 Task: Create a sub task System Test and UAT for the task  Create a new online tool for digital asset management in the project AgileHero , assign it to team member softage.3@softage.net and update the status of the sub task to  On Track  , set the priority of the sub task to Low
Action: Mouse moved to (73, 483)
Screenshot: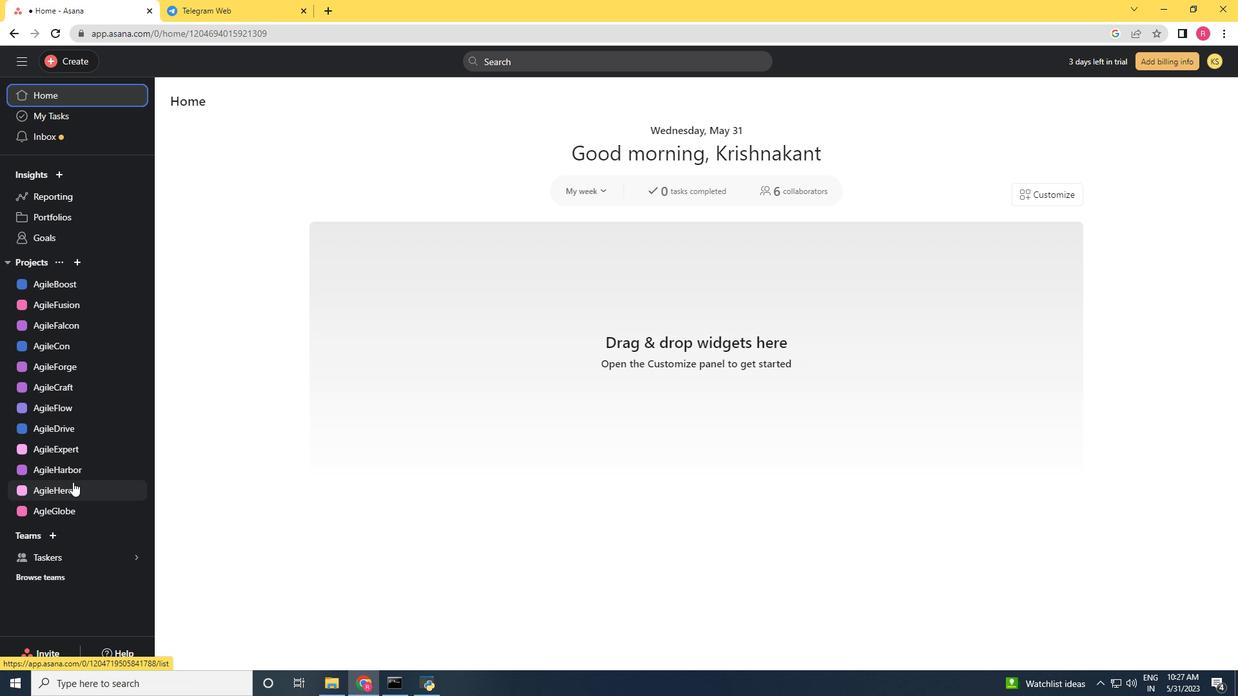 
Action: Mouse pressed left at (73, 483)
Screenshot: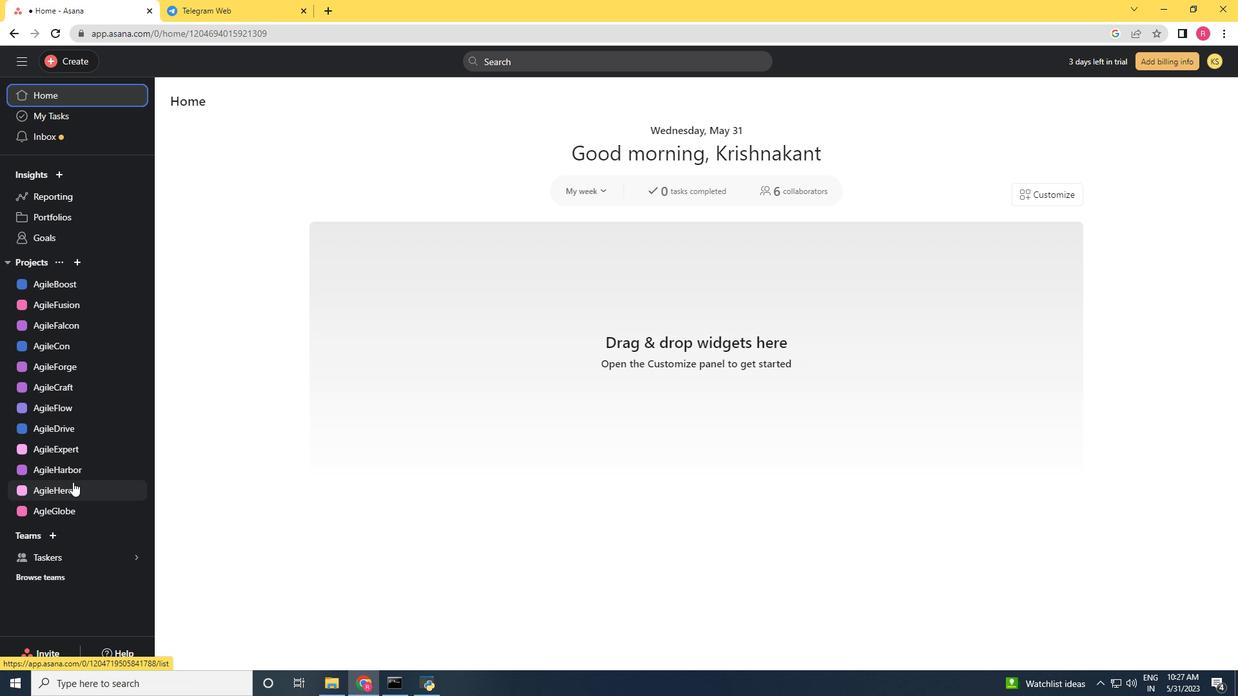 
Action: Mouse moved to (578, 280)
Screenshot: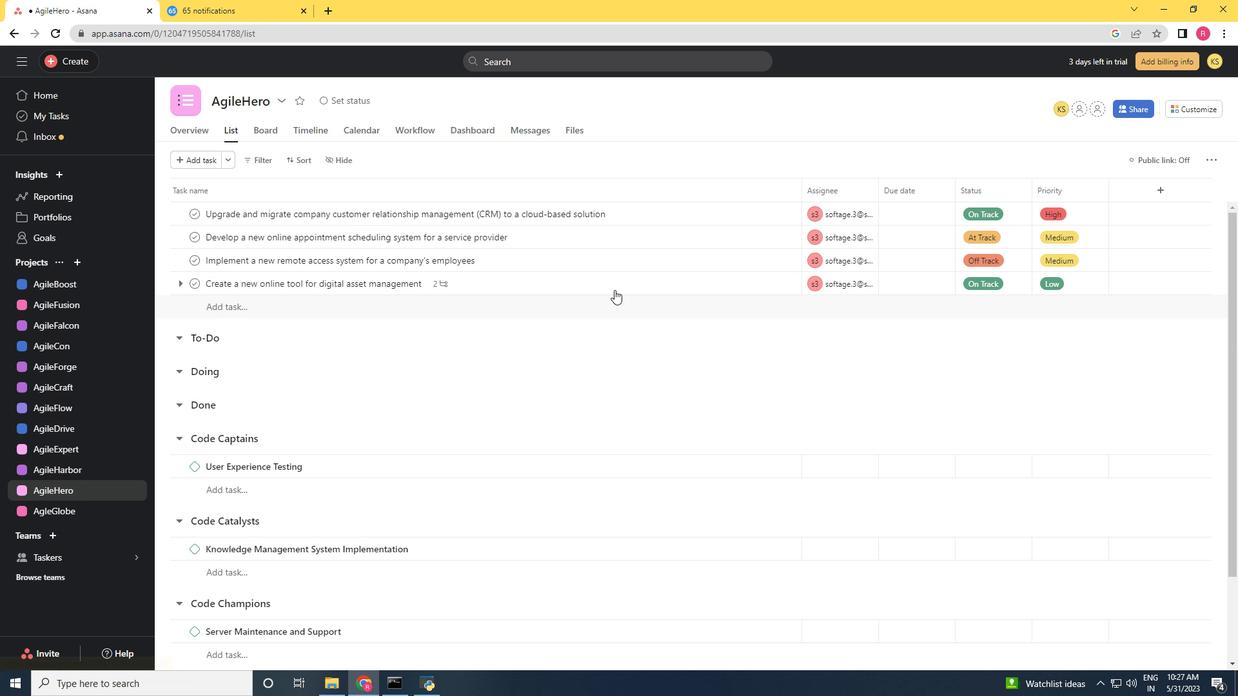 
Action: Mouse pressed left at (578, 280)
Screenshot: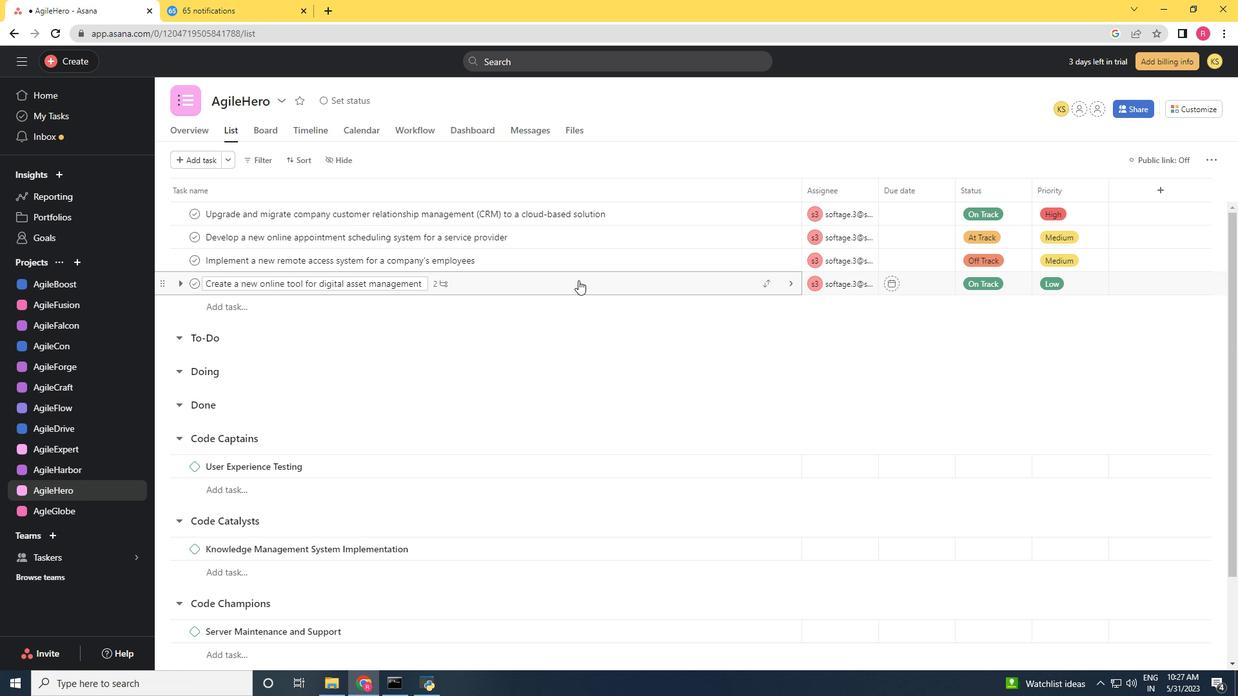 
Action: Mouse moved to (963, 338)
Screenshot: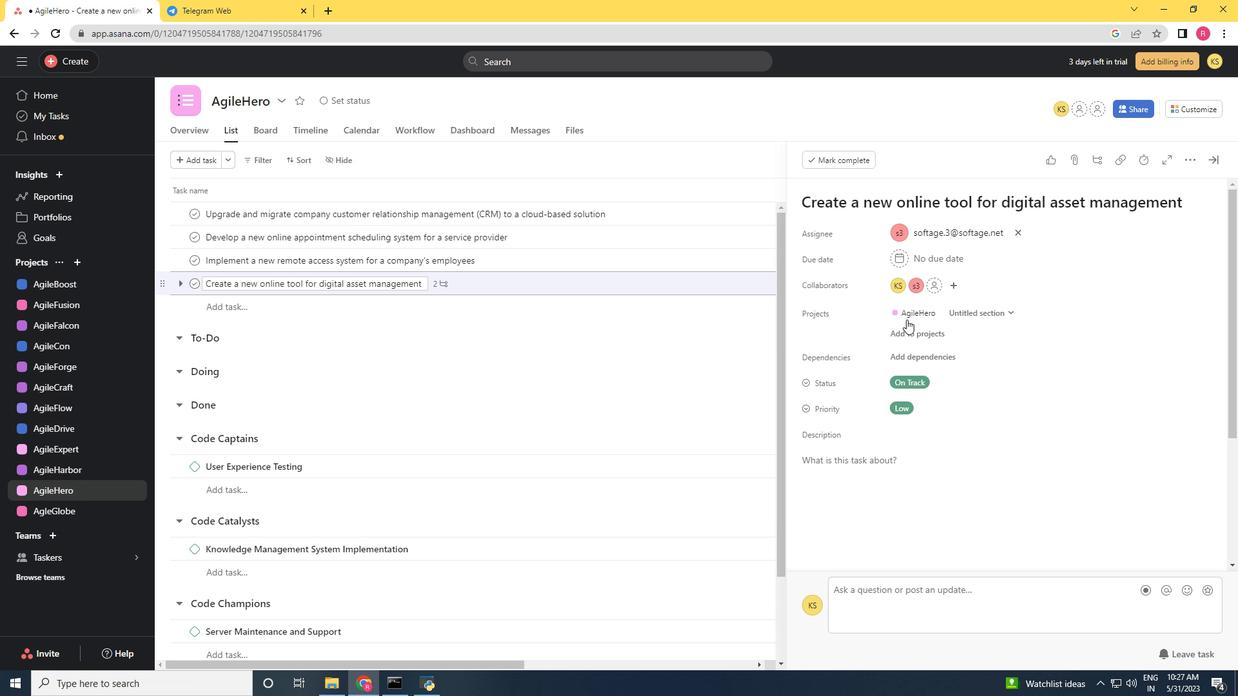 
Action: Mouse scrolled (963, 337) with delta (0, 0)
Screenshot: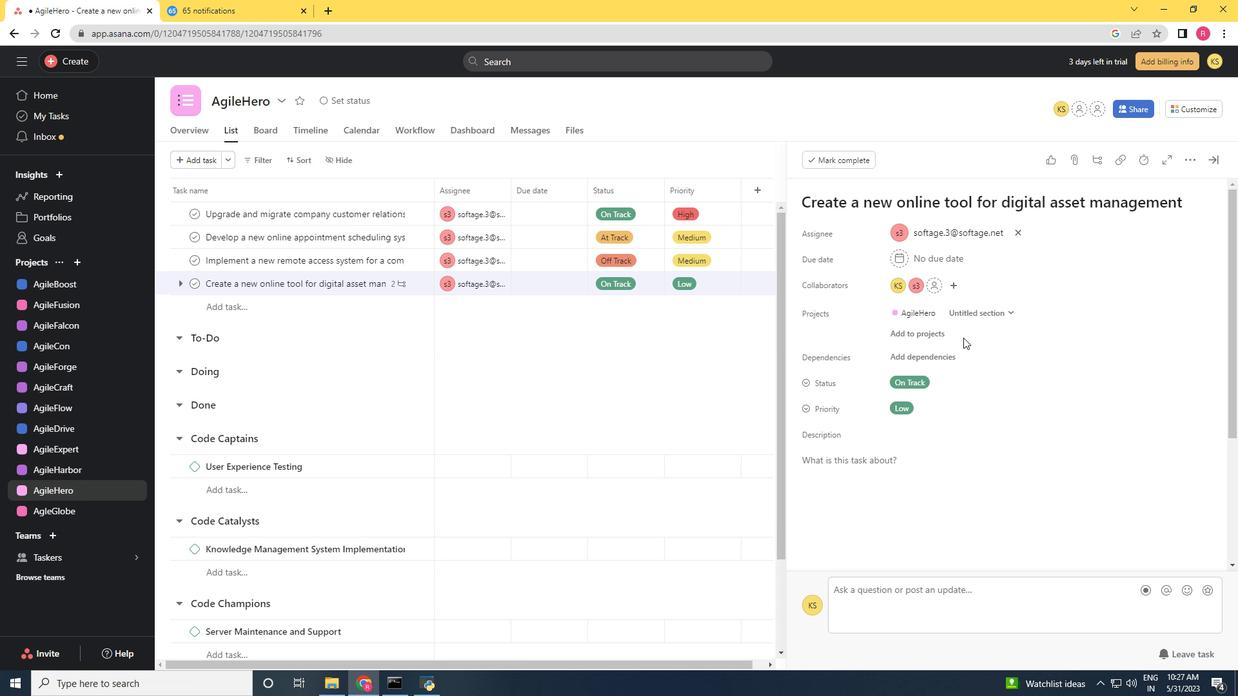 
Action: Mouse moved to (963, 344)
Screenshot: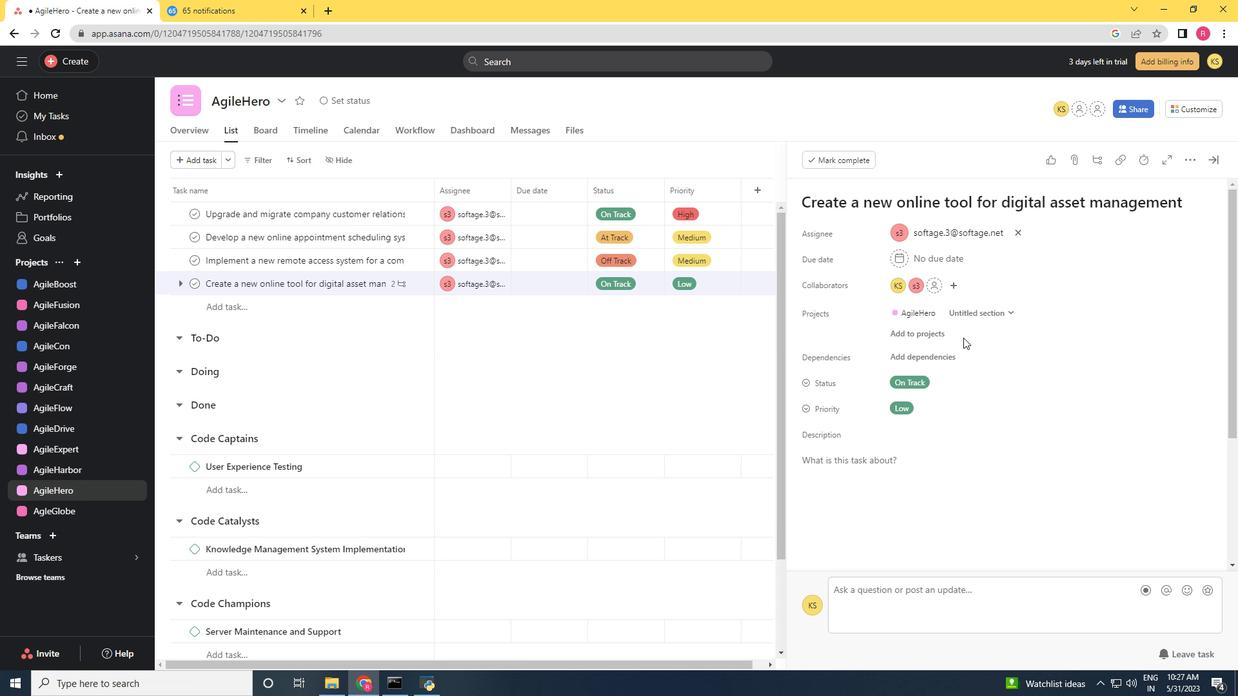 
Action: Mouse scrolled (963, 341) with delta (0, 0)
Screenshot: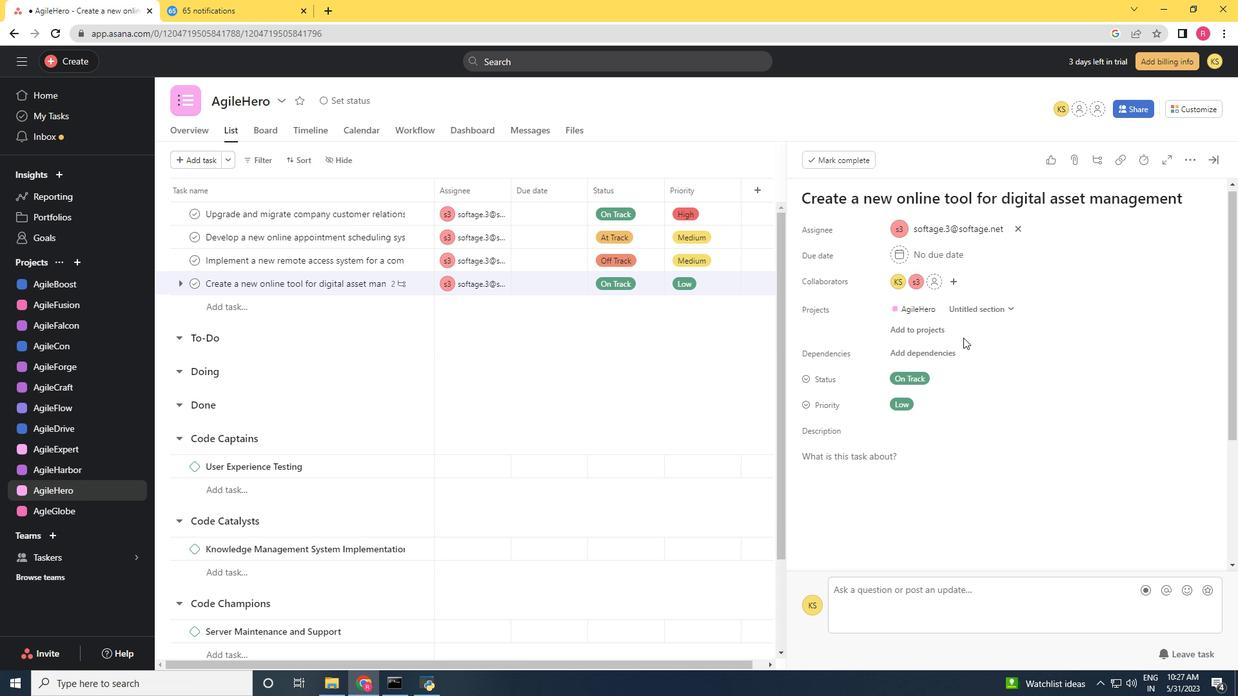 
Action: Mouse moved to (958, 378)
Screenshot: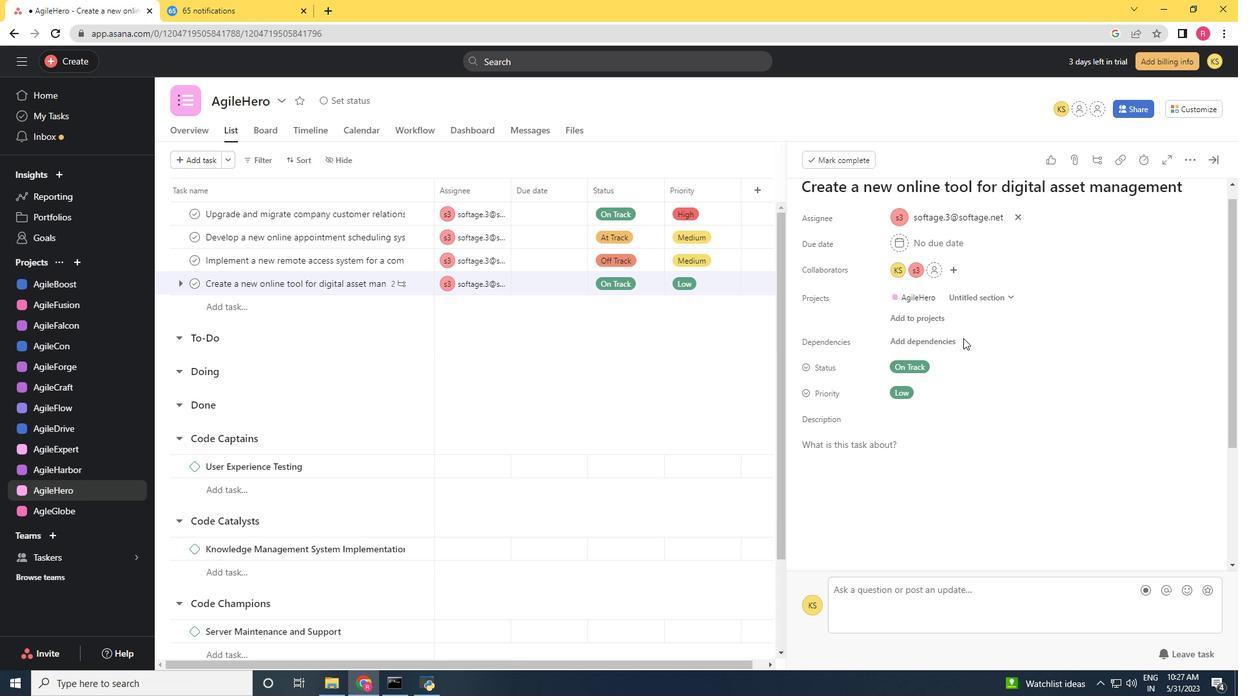 
Action: Mouse scrolled (958, 377) with delta (0, 0)
Screenshot: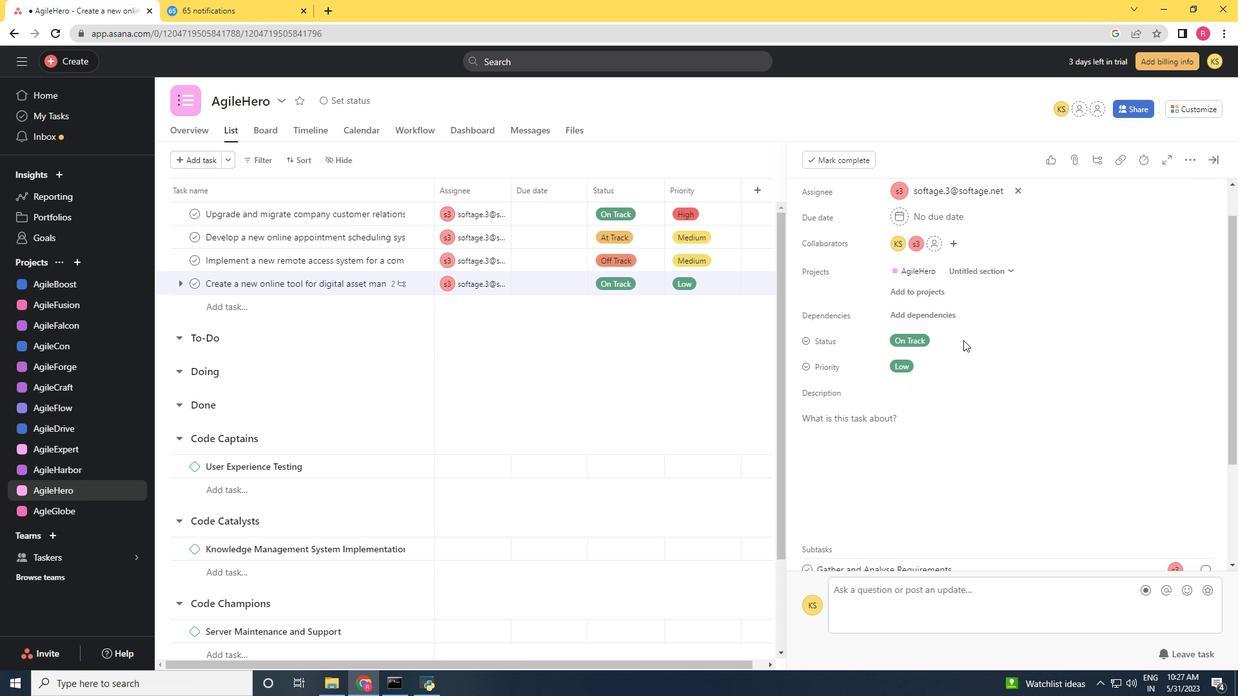 
Action: Mouse moved to (826, 467)
Screenshot: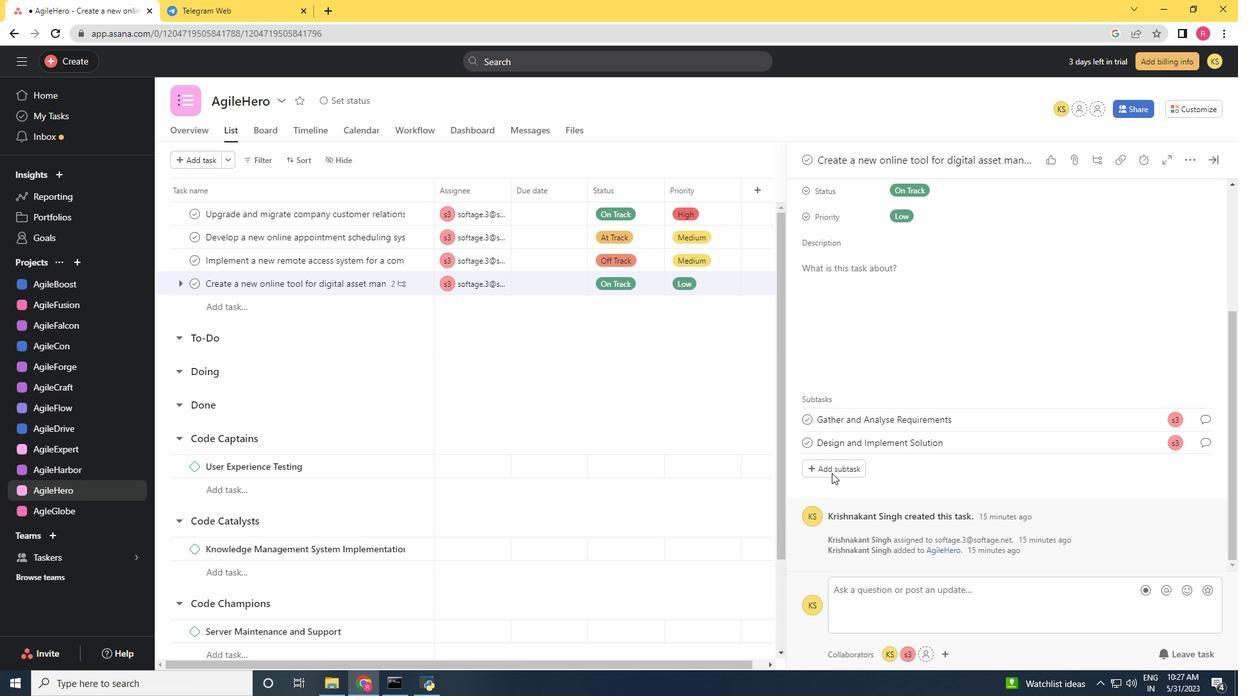 
Action: Mouse pressed left at (826, 467)
Screenshot: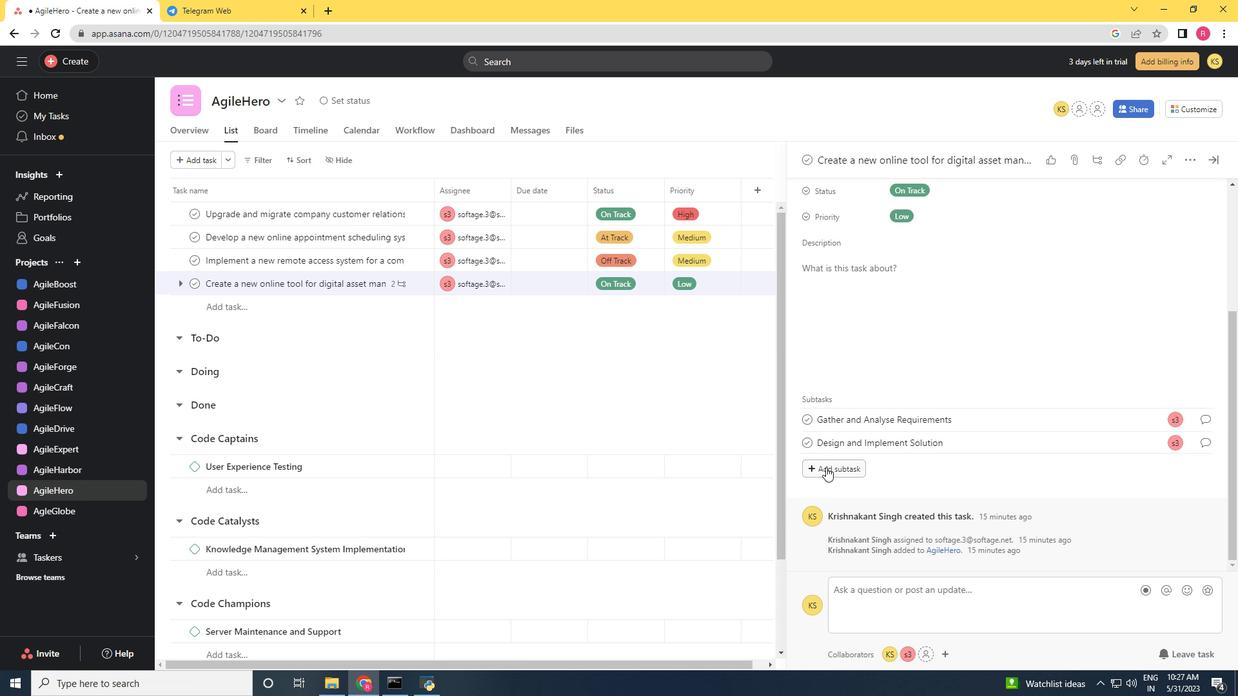 
Action: Key pressed <Key.shift><Key.shift><Key.shift><Key.shift><Key.shift><Key.shift><Key.shift><Key.shift>System<Key.space><Key.shift>t<Key.backspace><Key.shift>Test<Key.space>and<Key.space><Key.shift>UAT<Key.space>
Screenshot: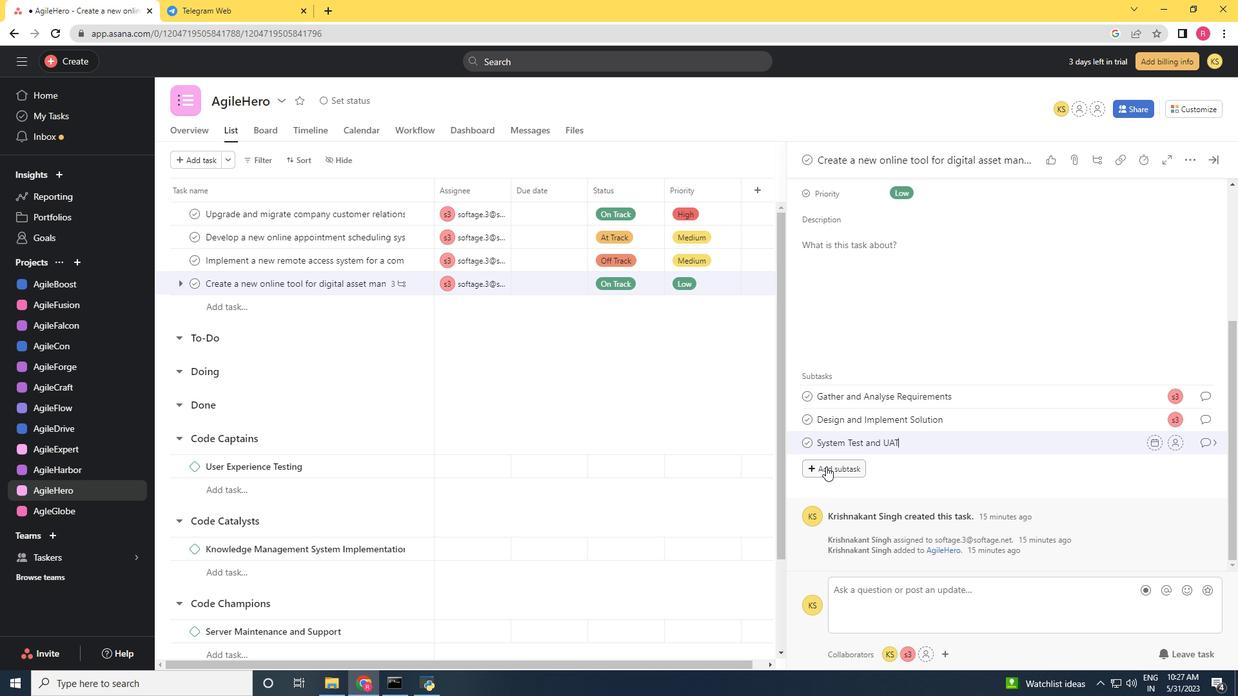 
Action: Mouse moved to (1184, 439)
Screenshot: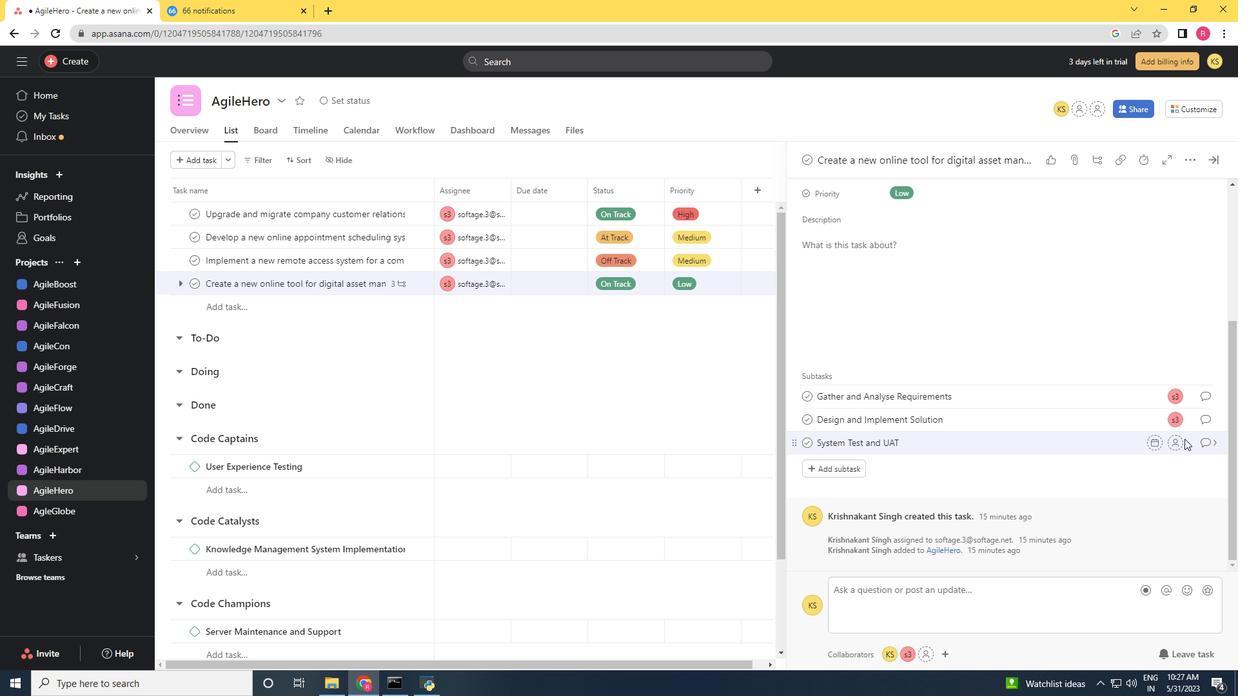 
Action: Mouse pressed left at (1184, 439)
Screenshot: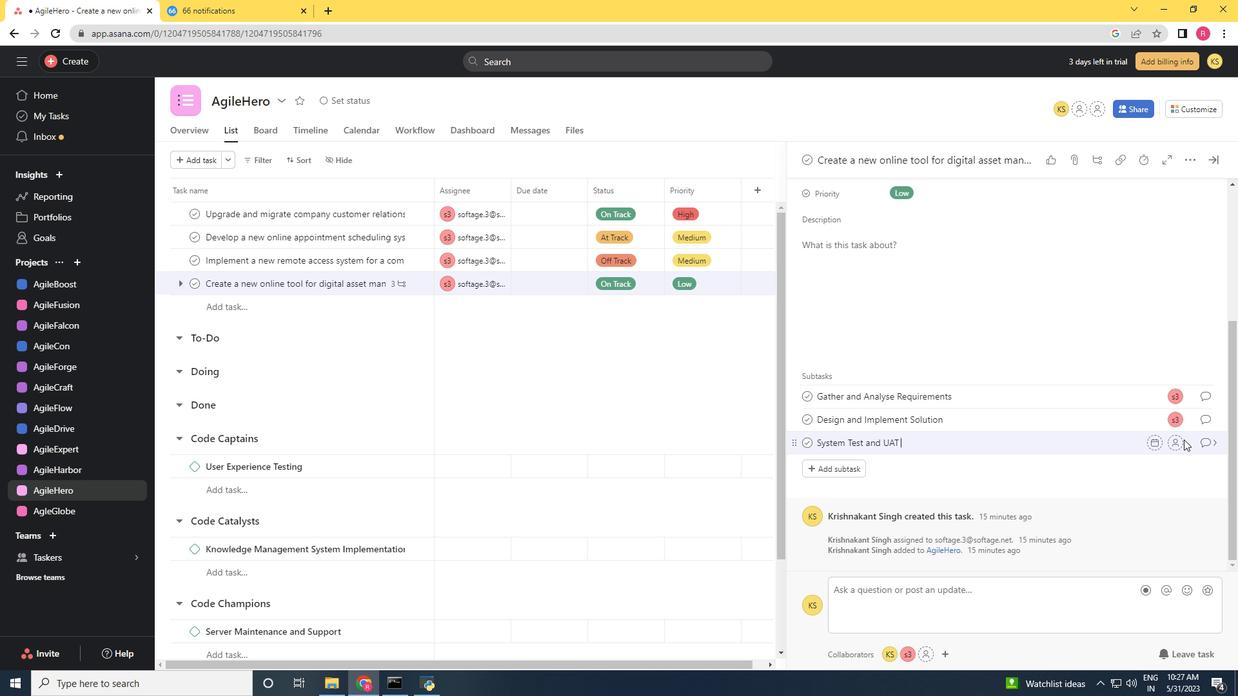 
Action: Mouse moved to (1174, 445)
Screenshot: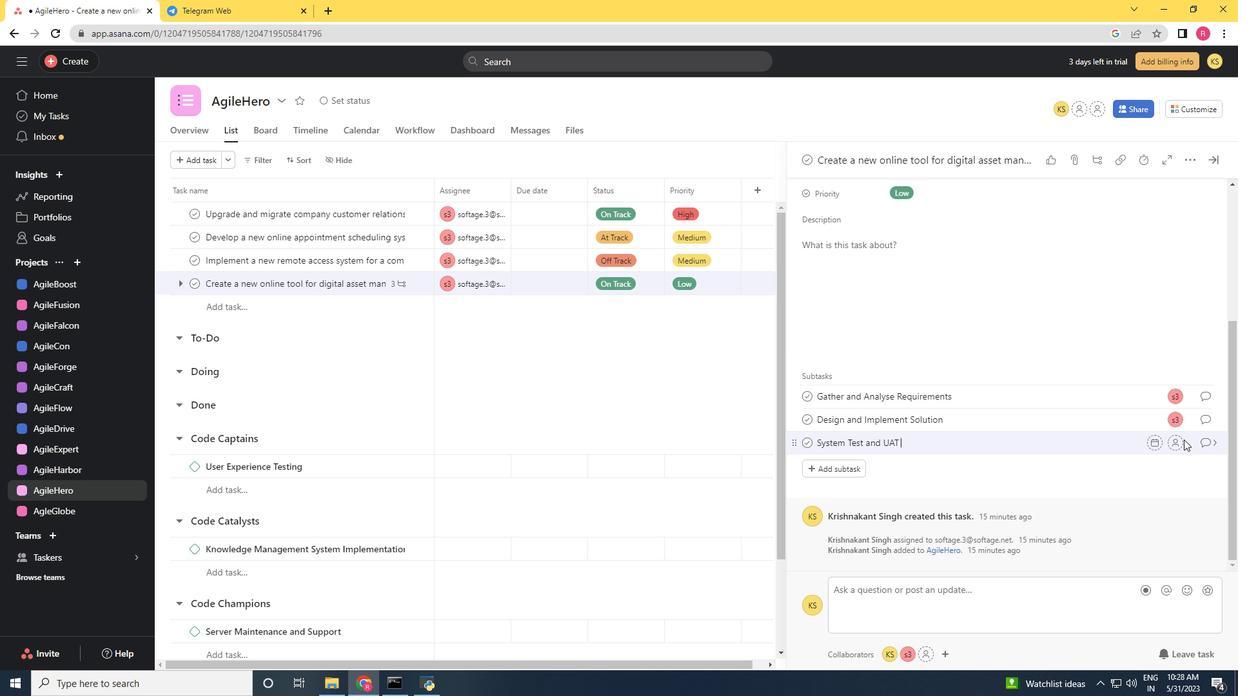 
Action: Mouse pressed left at (1174, 445)
Screenshot: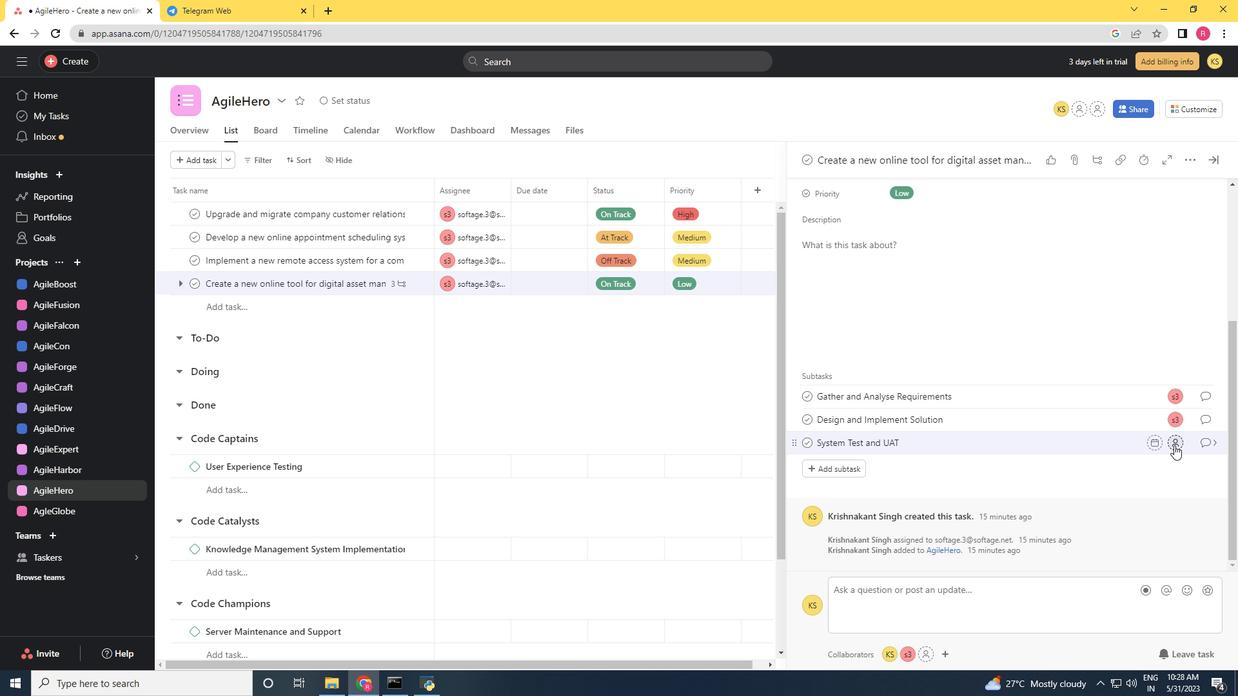 
Action: Key pressed softage.3<Key.shift>@softage.net
Screenshot: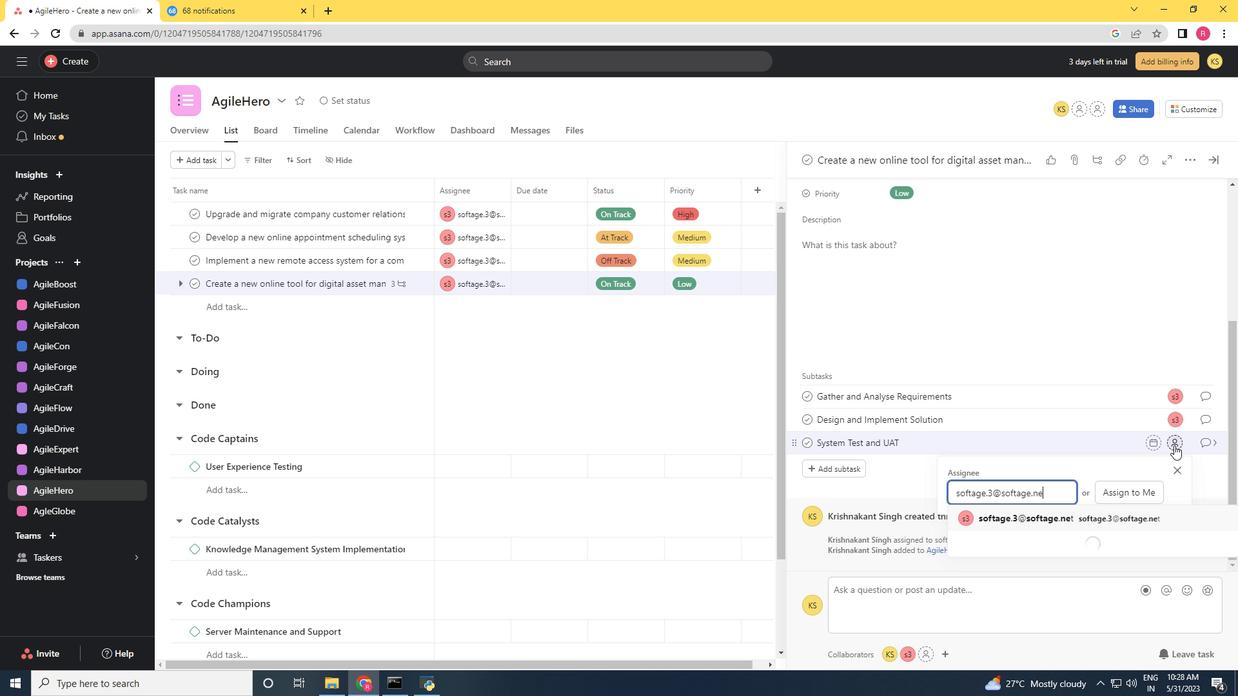 
Action: Mouse moved to (1076, 514)
Screenshot: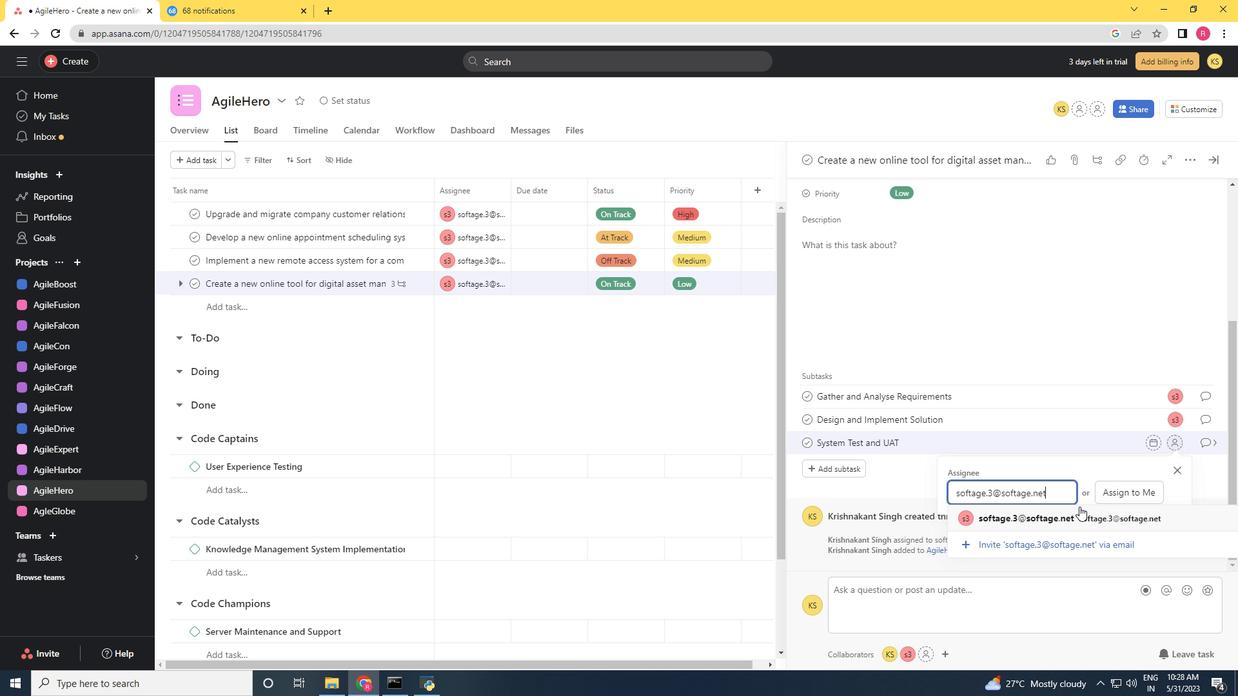 
Action: Mouse pressed left at (1076, 514)
Screenshot: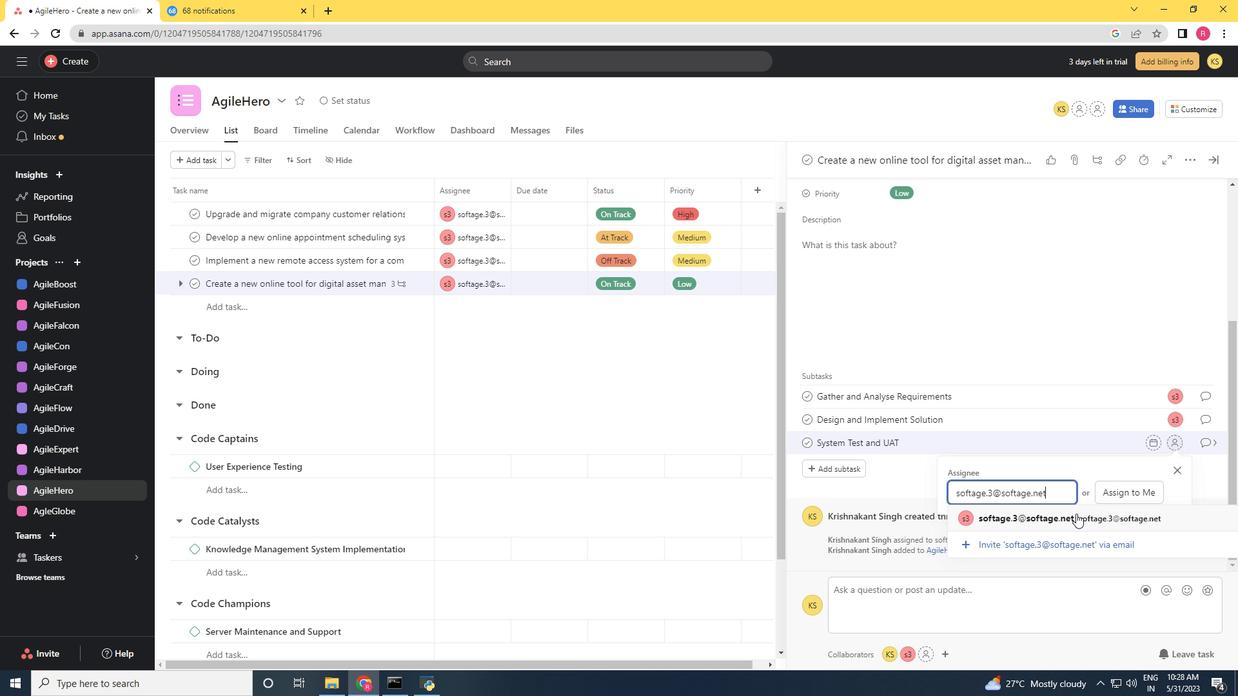 
Action: Mouse moved to (1219, 440)
Screenshot: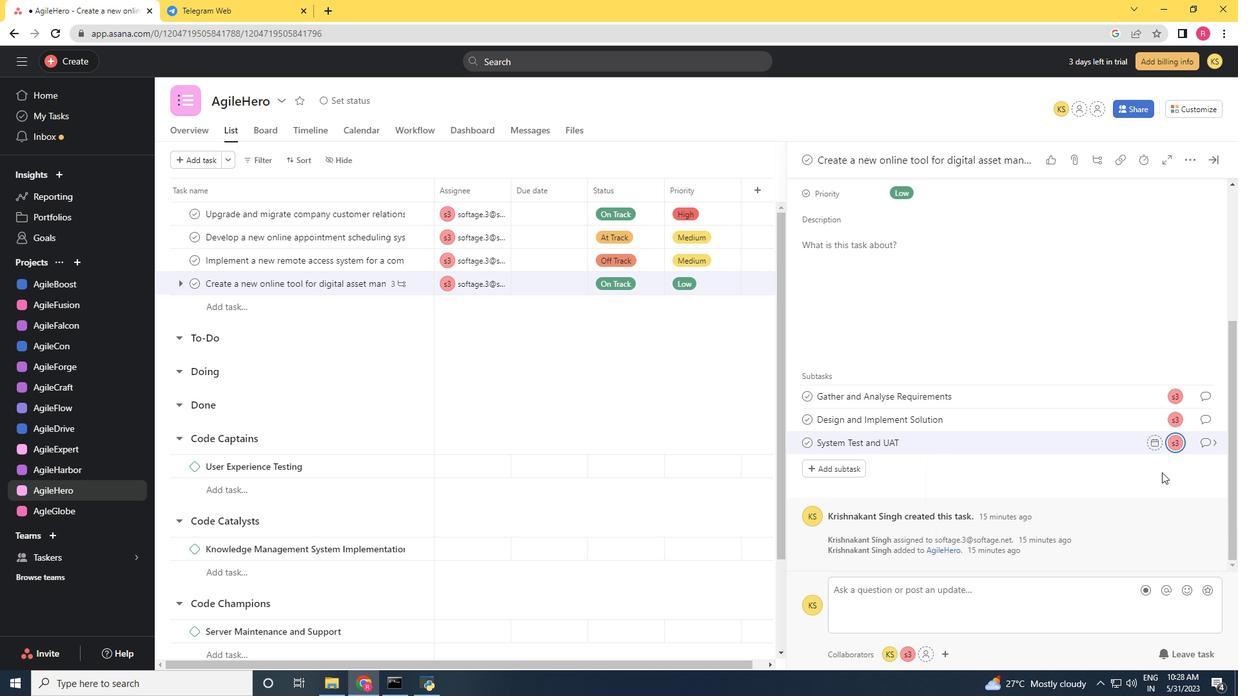 
Action: Mouse pressed left at (1219, 440)
Screenshot: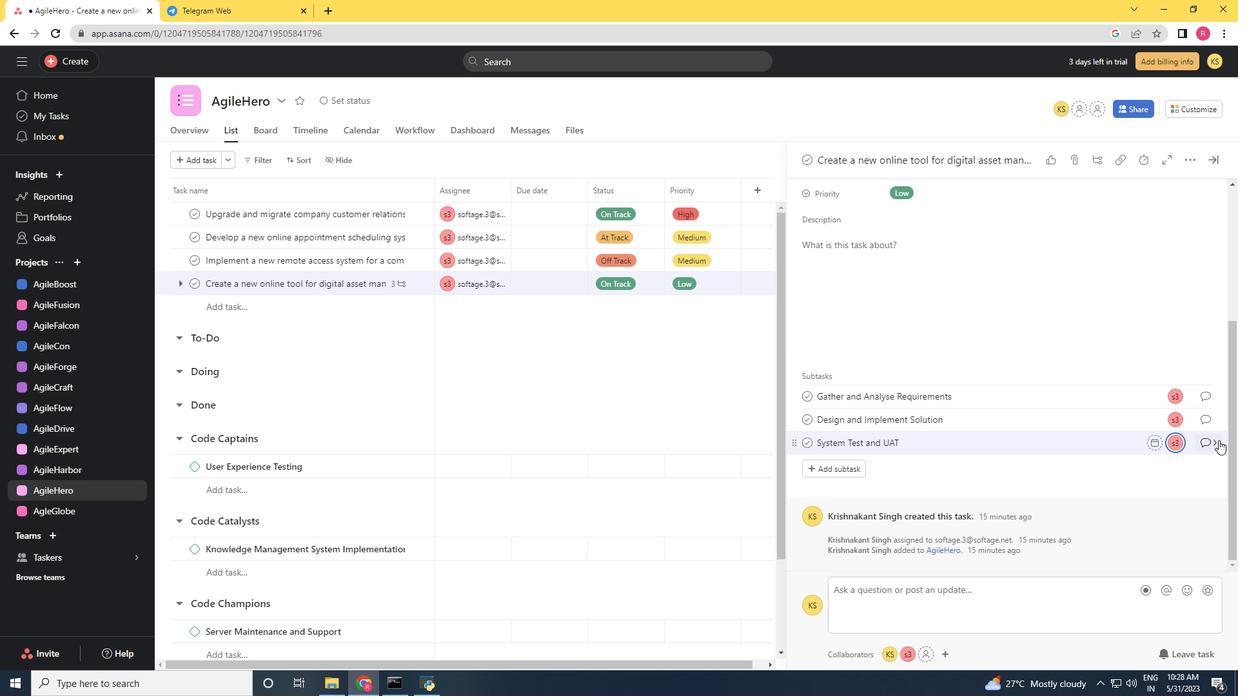 
Action: Mouse moved to (849, 371)
Screenshot: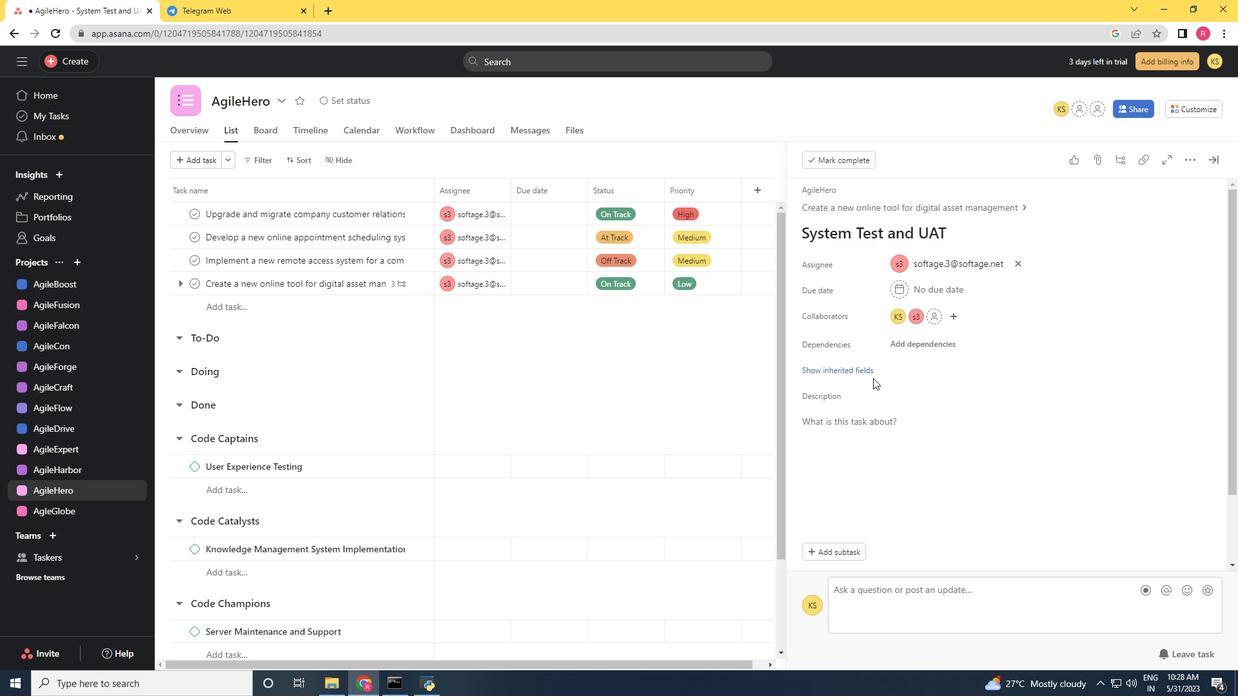 
Action: Mouse pressed left at (849, 371)
Screenshot: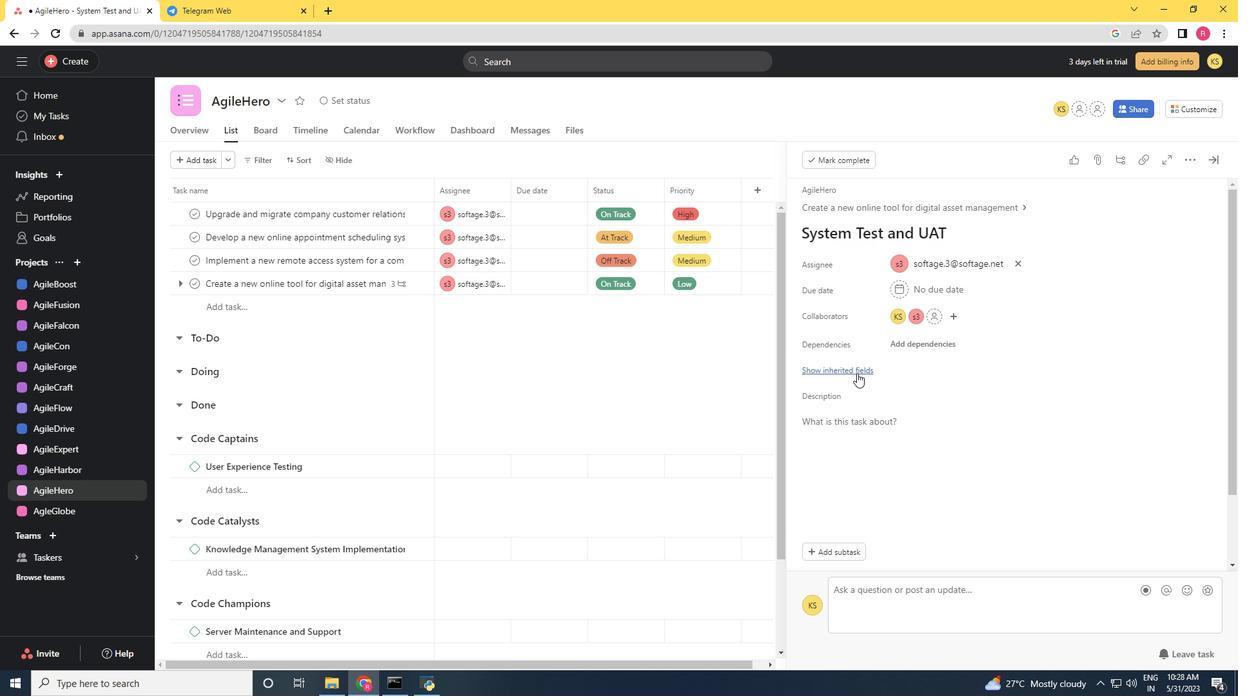 
Action: Mouse moved to (901, 399)
Screenshot: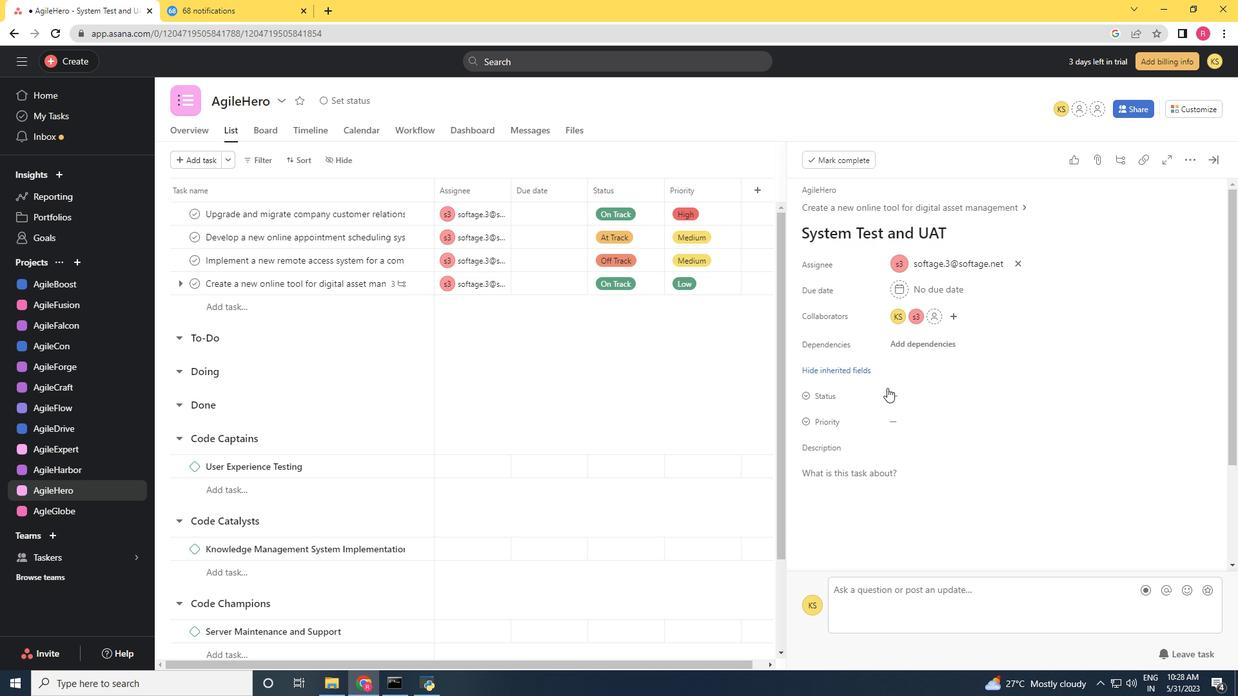
Action: Mouse pressed left at (901, 399)
Screenshot: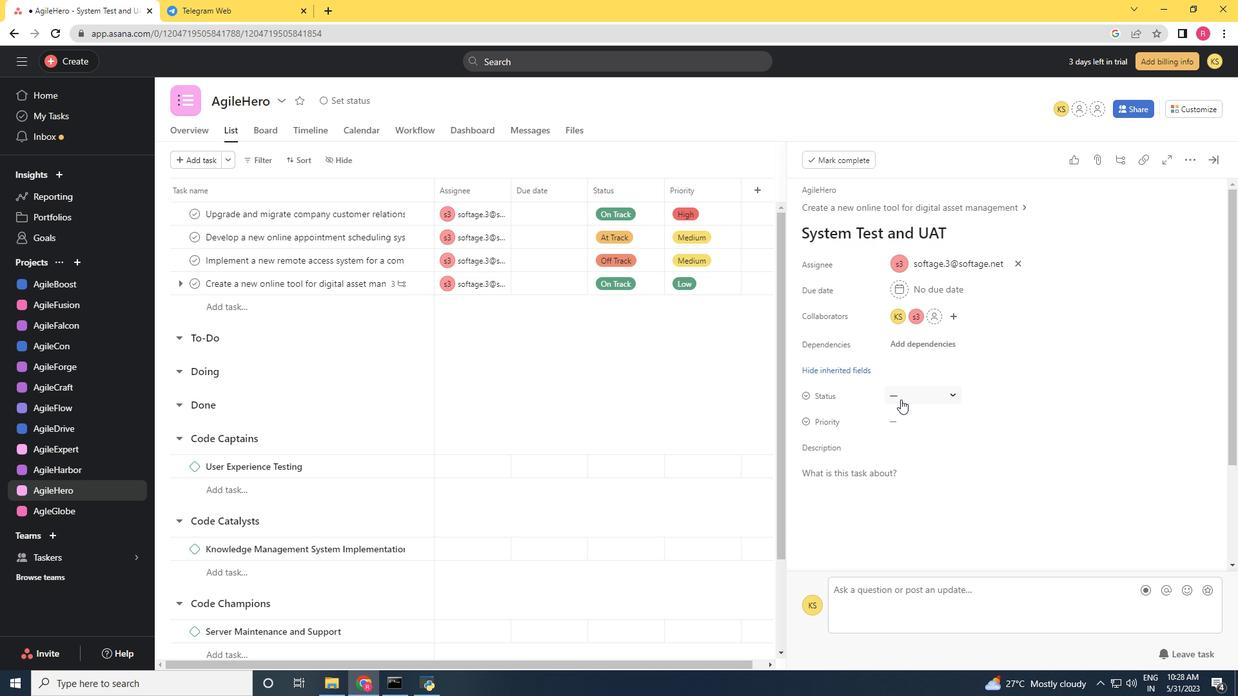 
Action: Mouse moved to (923, 430)
Screenshot: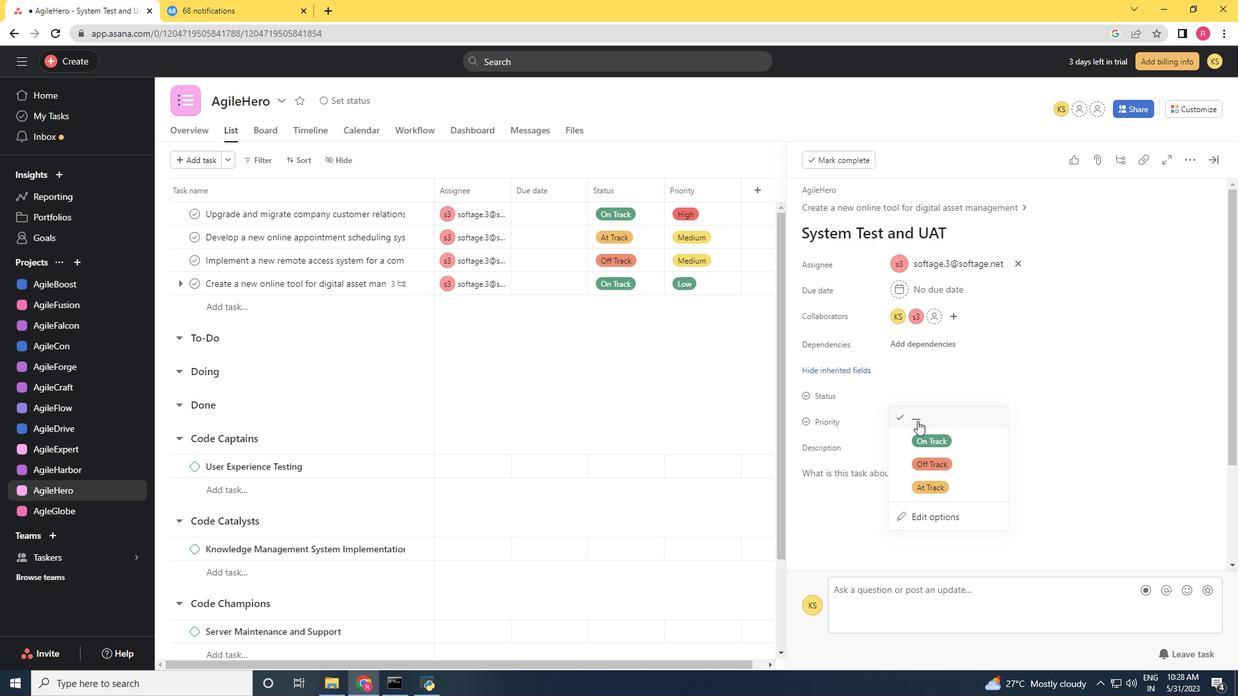 
Action: Mouse pressed left at (923, 430)
Screenshot: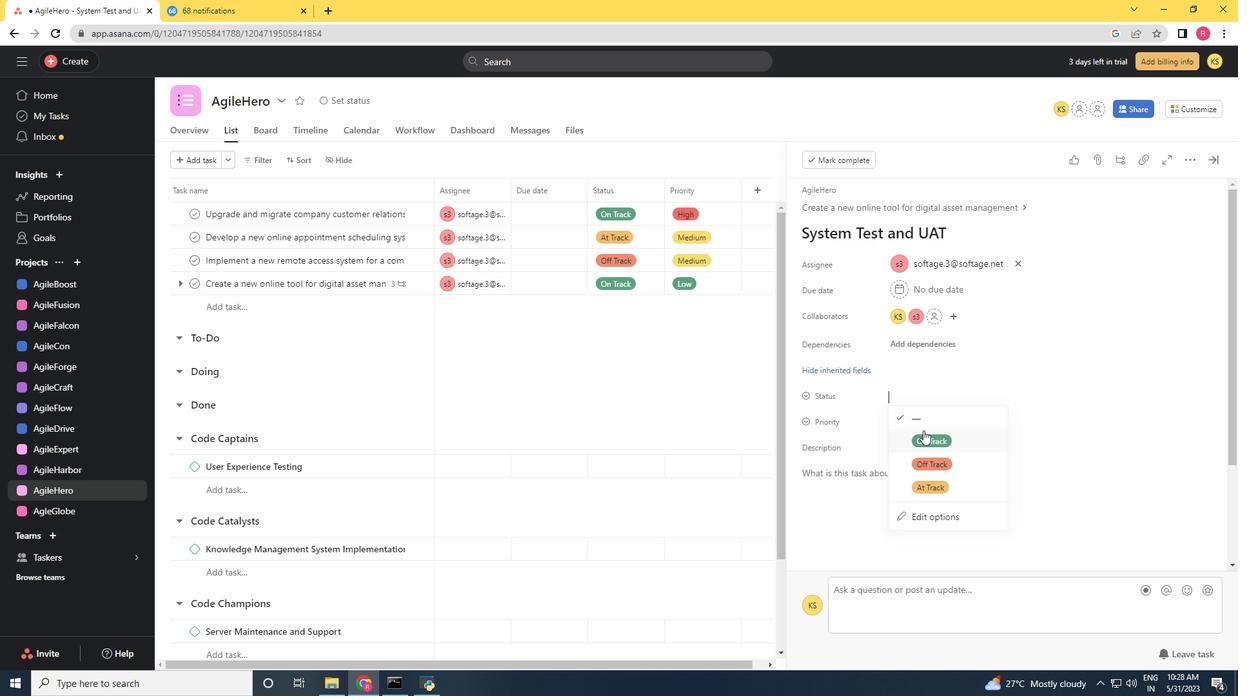 
Action: Mouse moved to (899, 422)
Screenshot: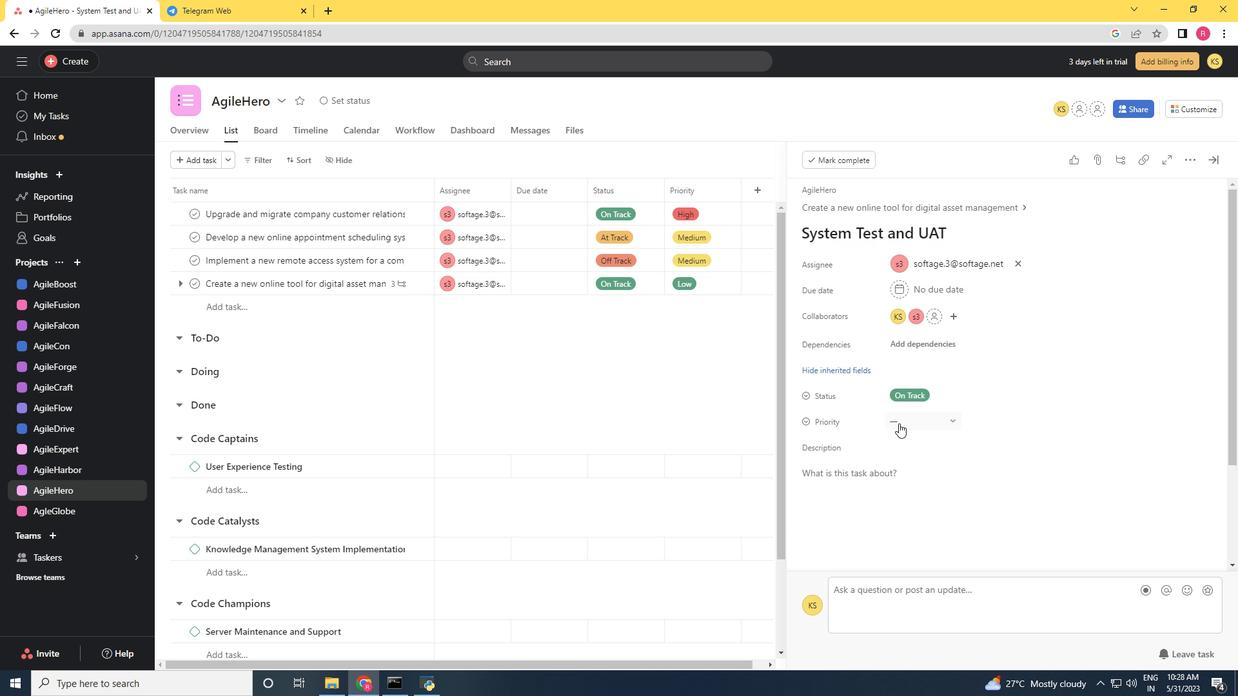 
Action: Mouse pressed left at (899, 422)
Screenshot: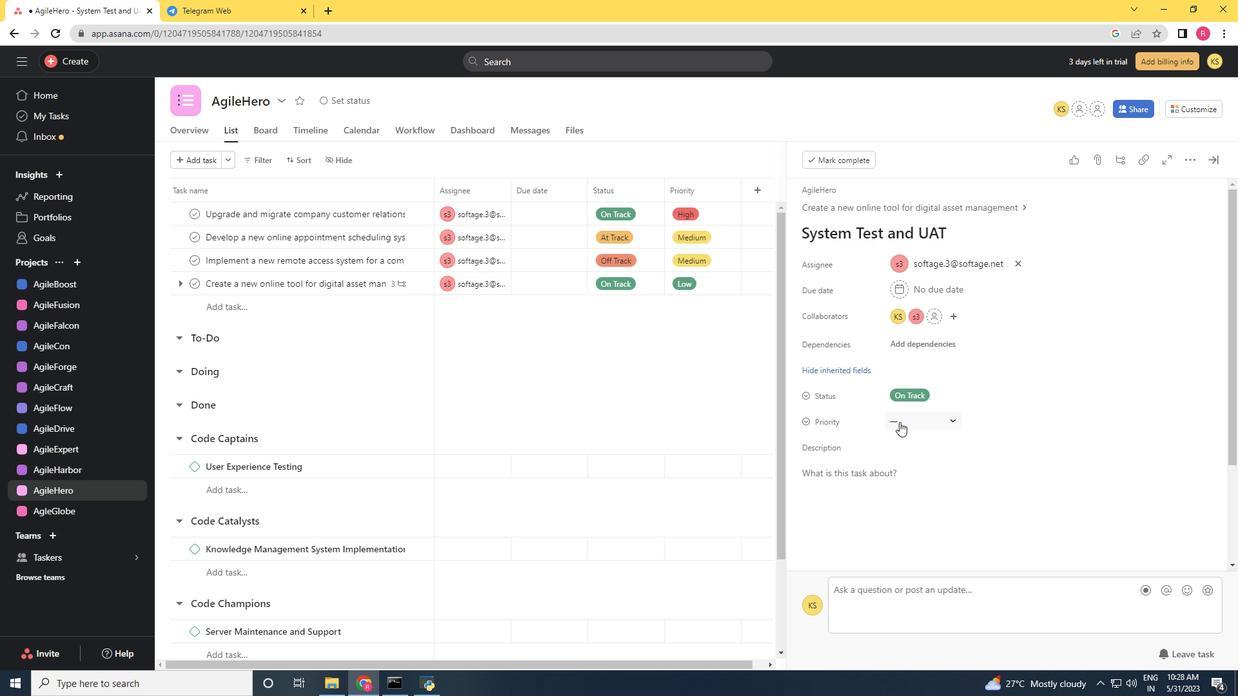 
Action: Mouse moved to (923, 514)
Screenshot: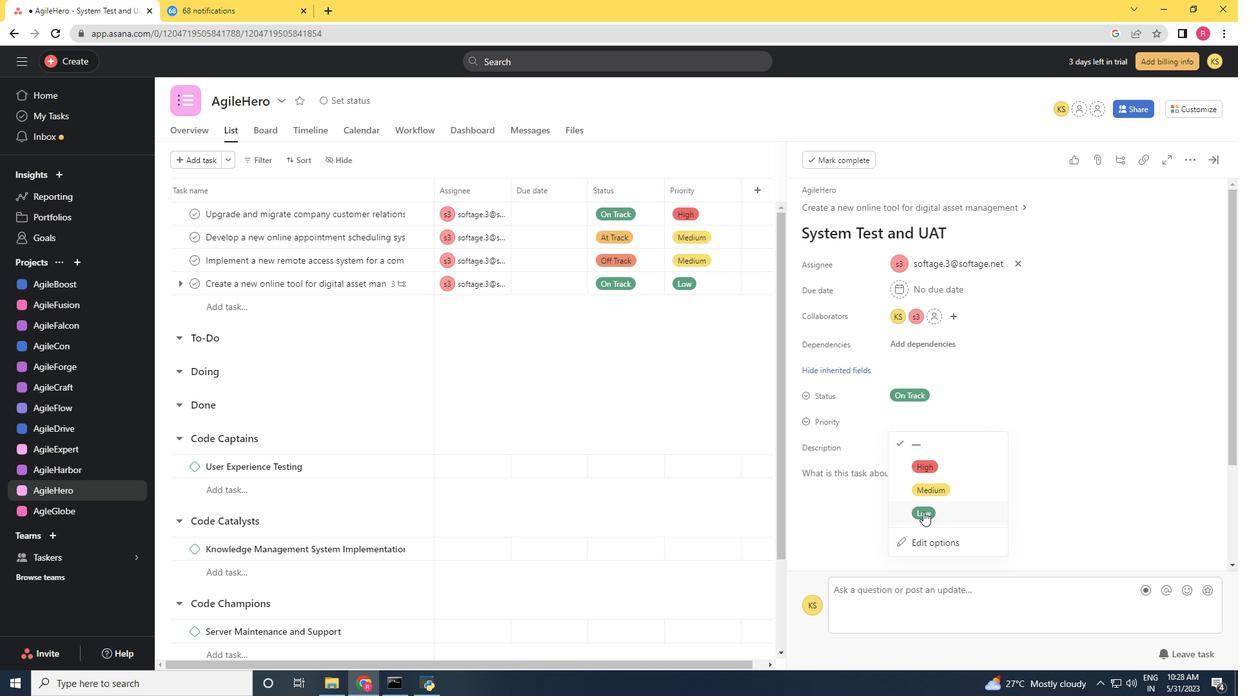
Action: Mouse pressed left at (923, 514)
Screenshot: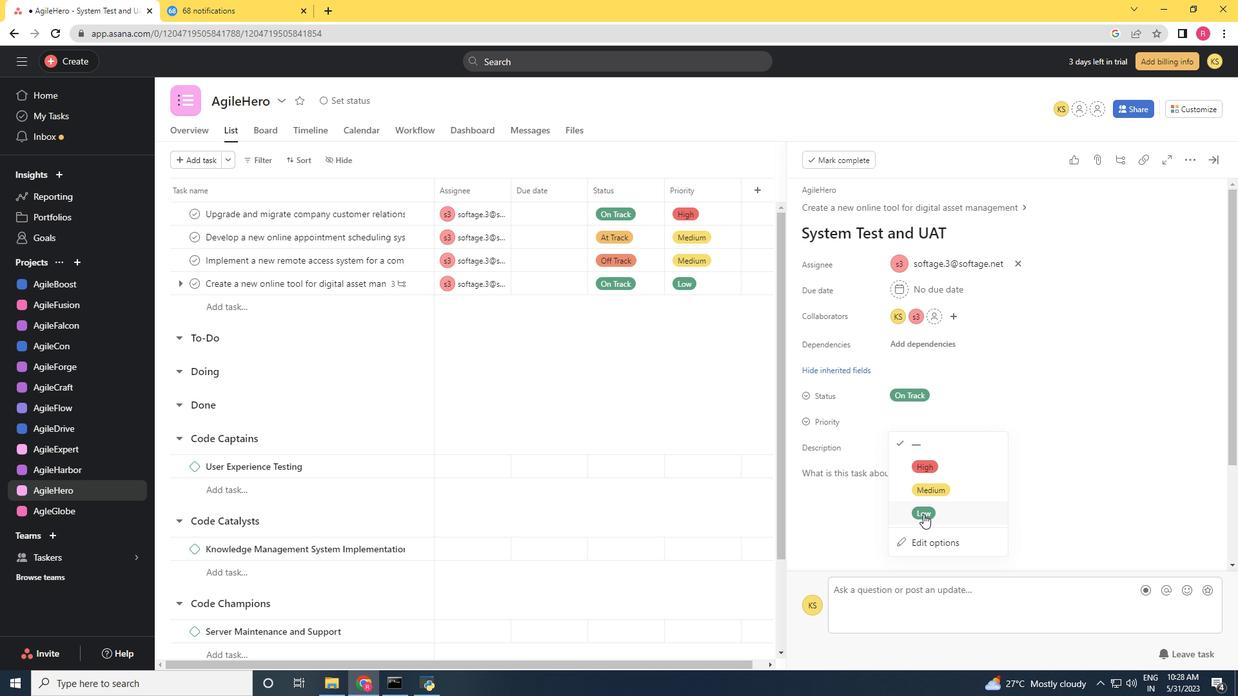 
Action: Mouse moved to (1163, 463)
Screenshot: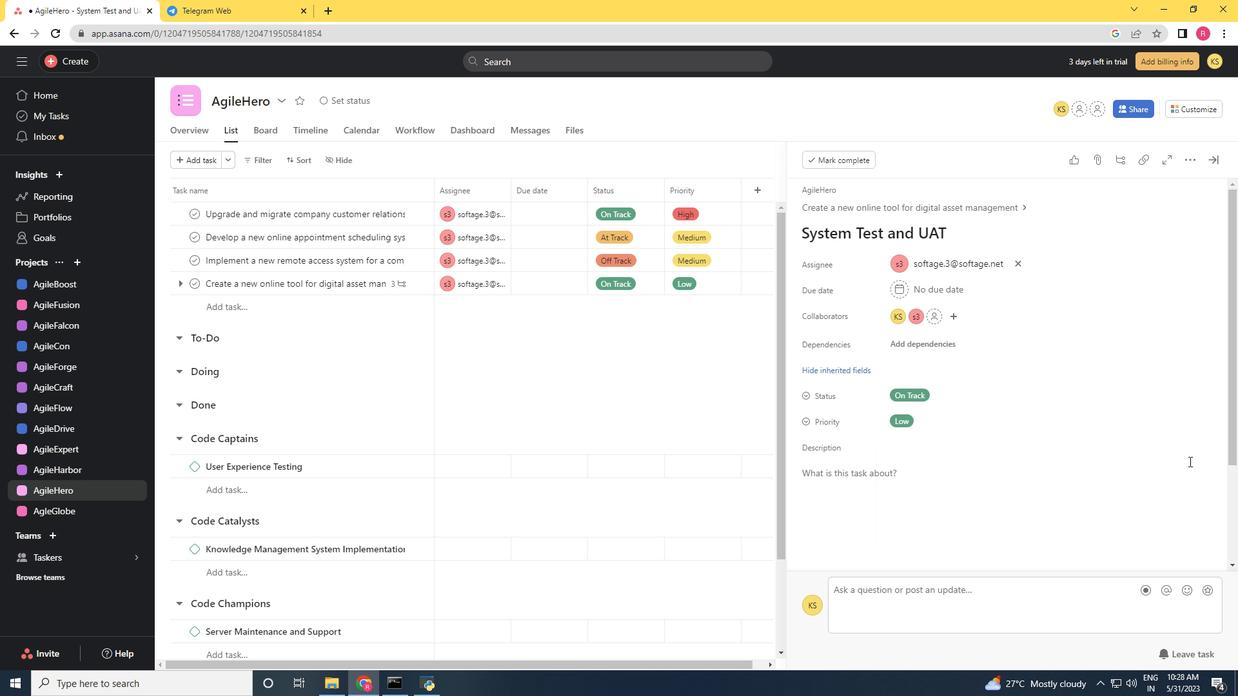 
